 Task: Locate the 9/11 Memorial.
Action: Mouse moved to (111, 33)
Screenshot: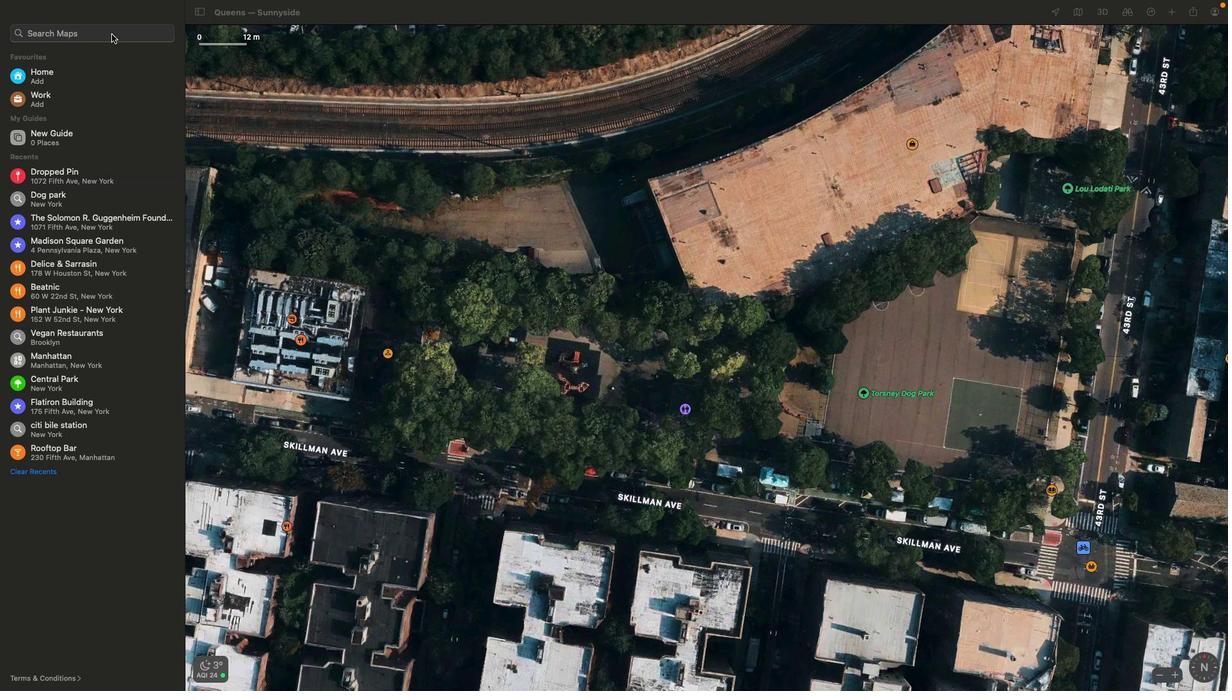 
Action: Mouse pressed left at (111, 33)
Screenshot: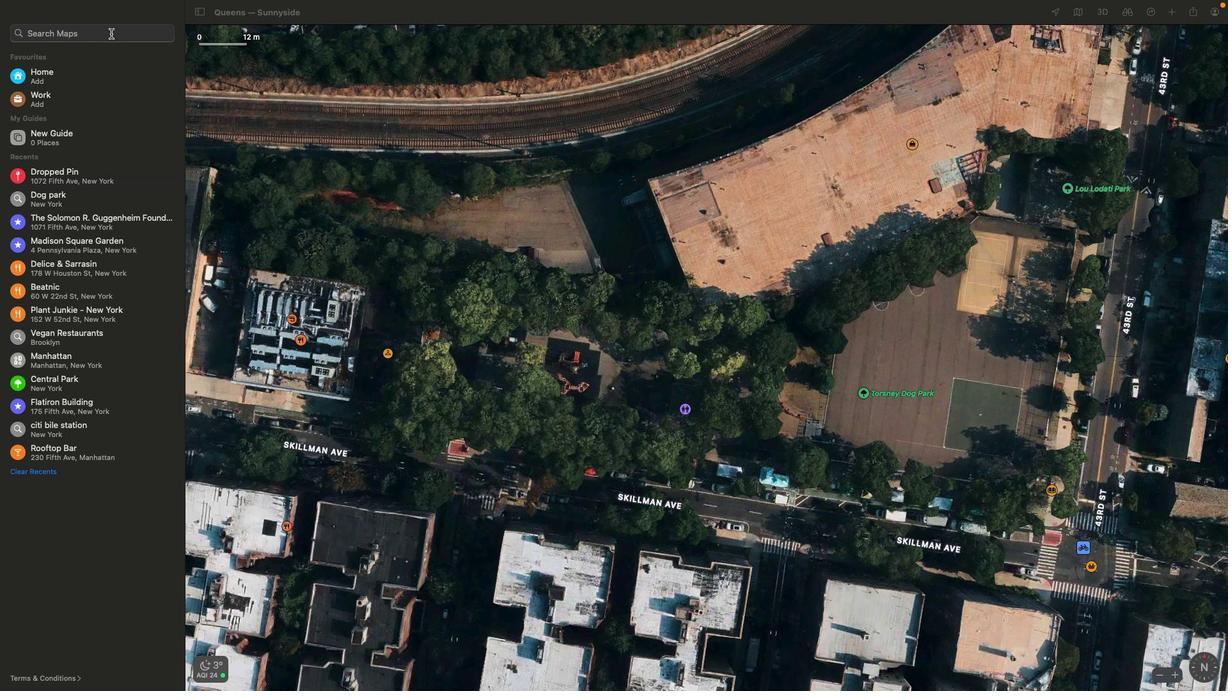 
Action: Mouse pressed left at (111, 33)
Screenshot: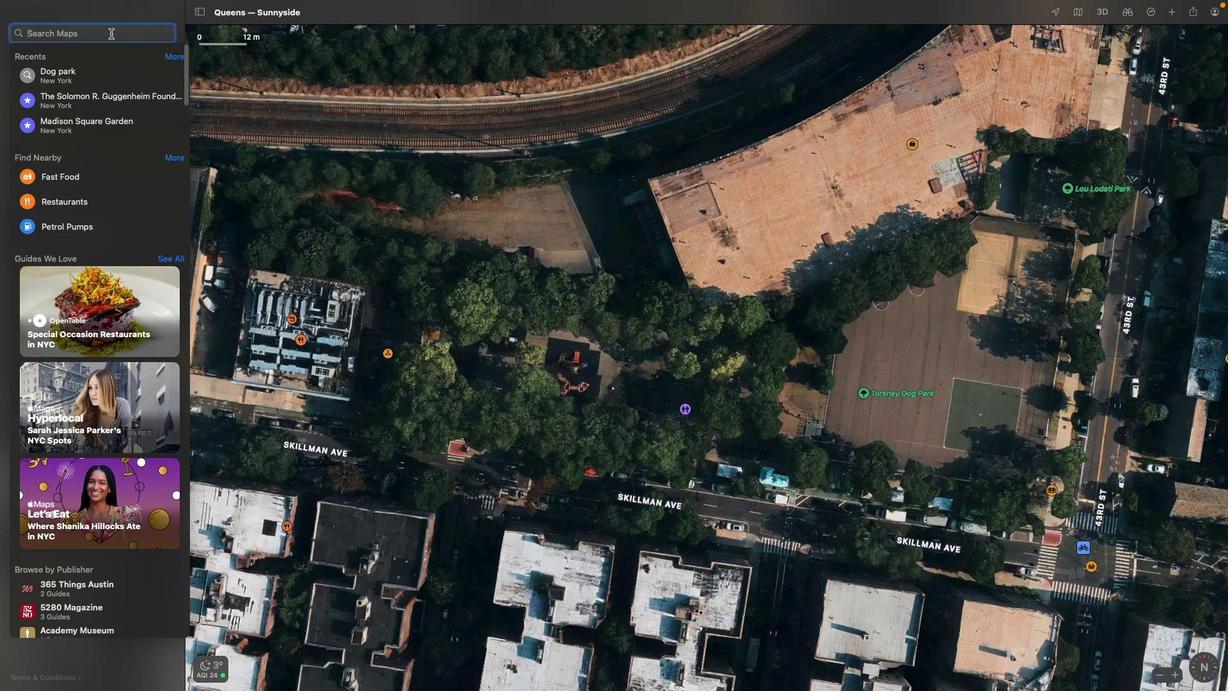 
Action: Key pressed '9''/''1''1'Key.spaceKey.shift'M''w'Key.backspace'e''m''o''r''i''a''l'Key.spaceKey.enter
Screenshot: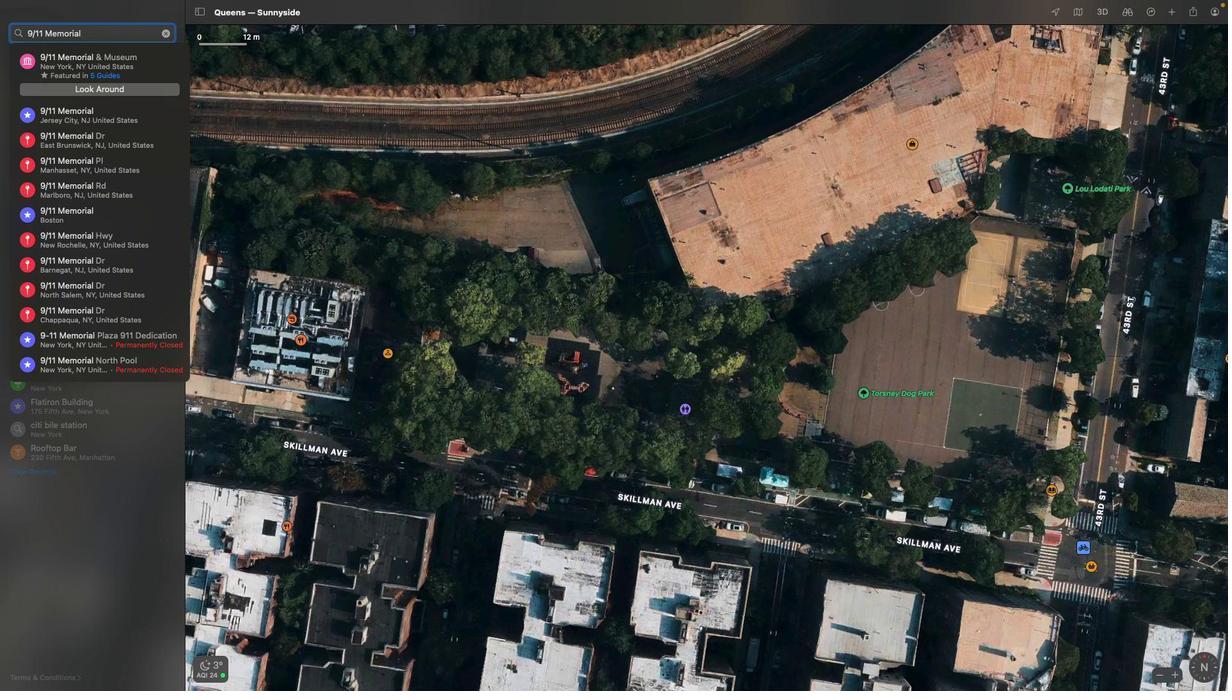 
Action: Mouse moved to (820, 382)
Screenshot: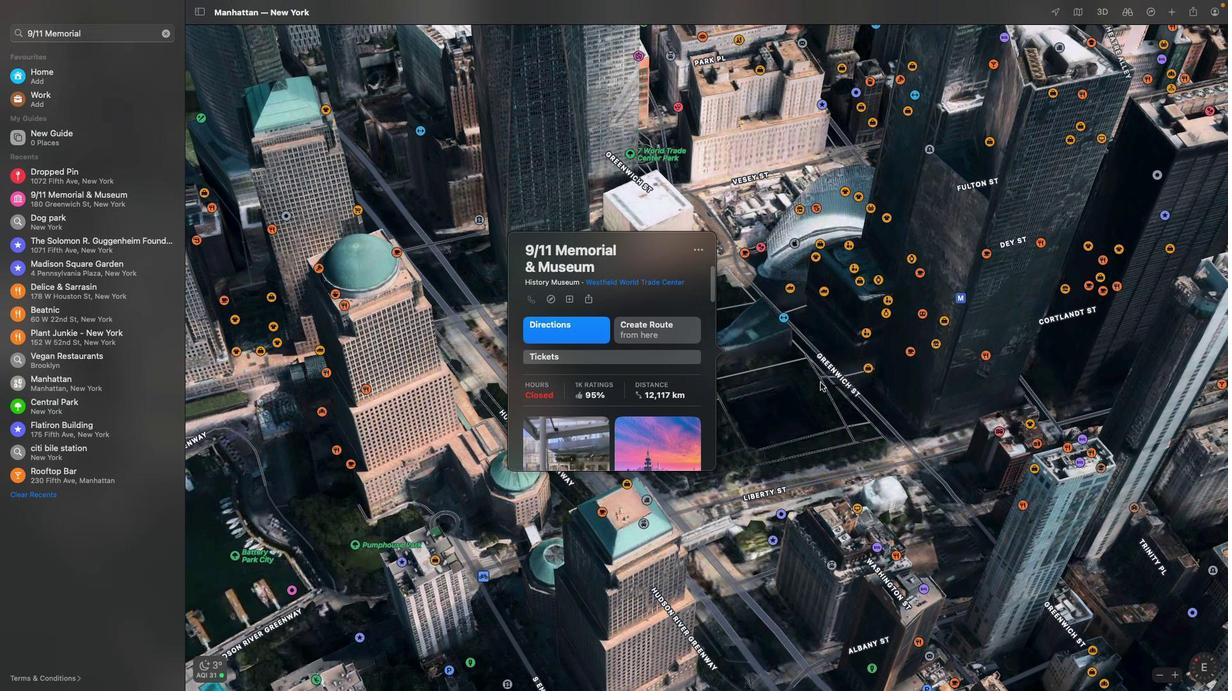 
Action: Mouse scrolled (820, 382) with delta (0, 0)
Screenshot: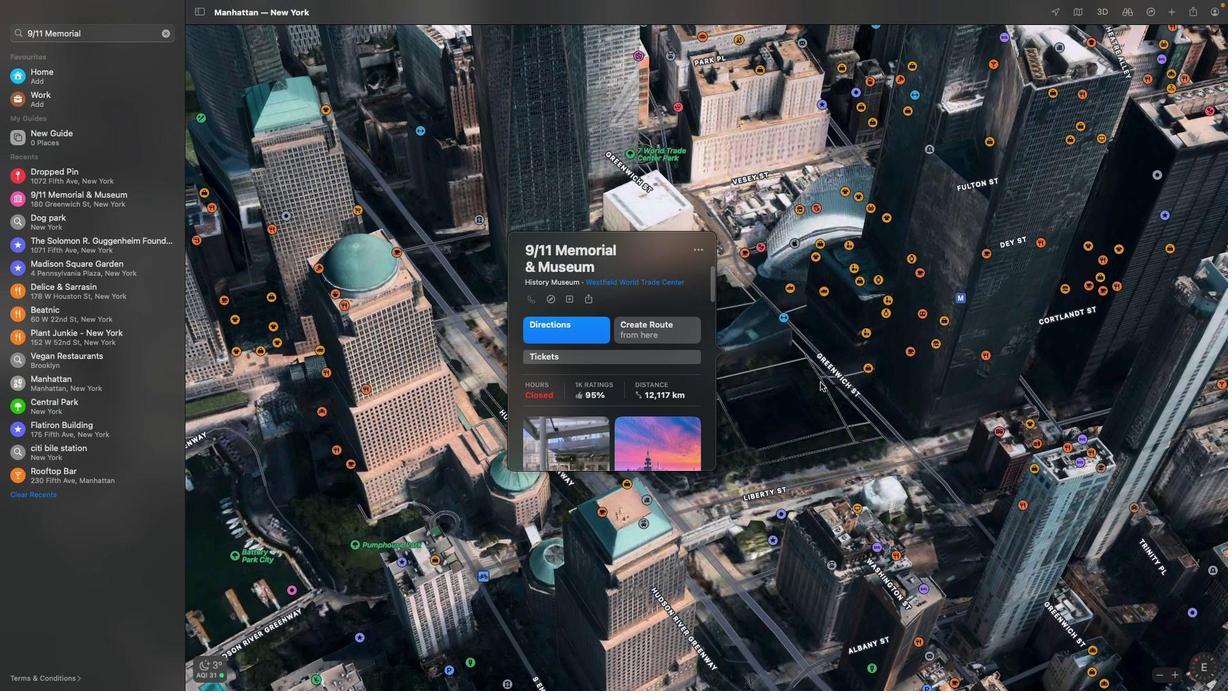 
Action: Mouse scrolled (820, 382) with delta (0, 0)
Screenshot: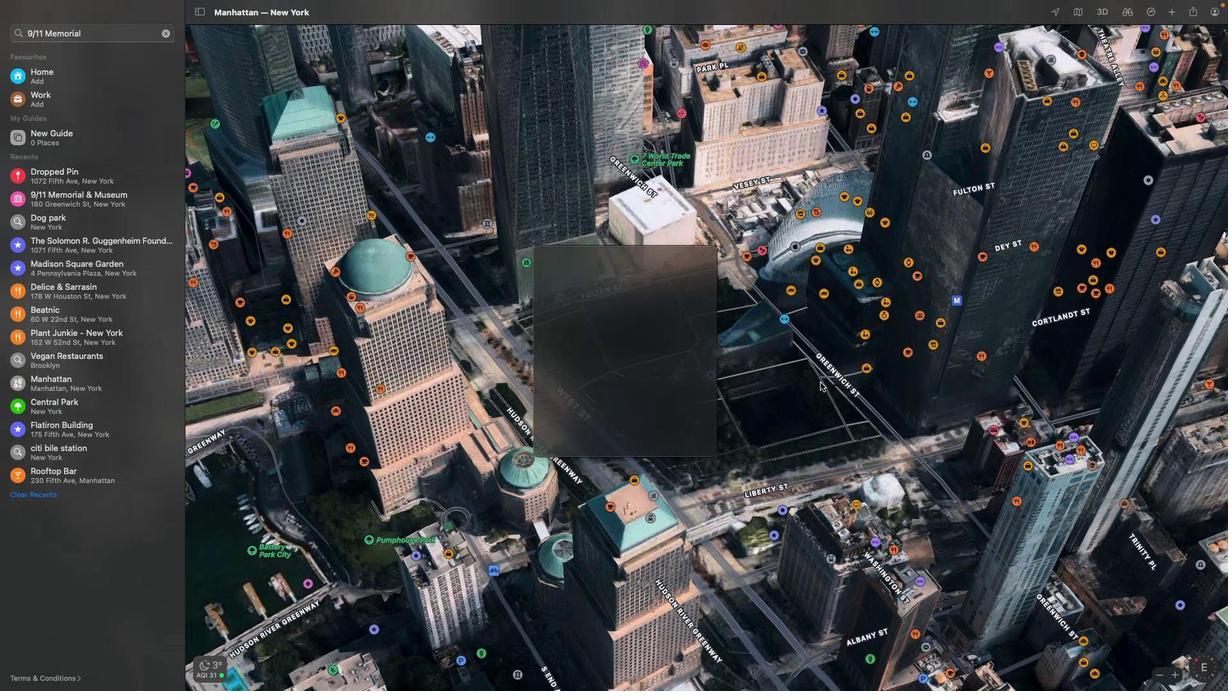 
Action: Mouse scrolled (820, 382) with delta (0, -1)
Screenshot: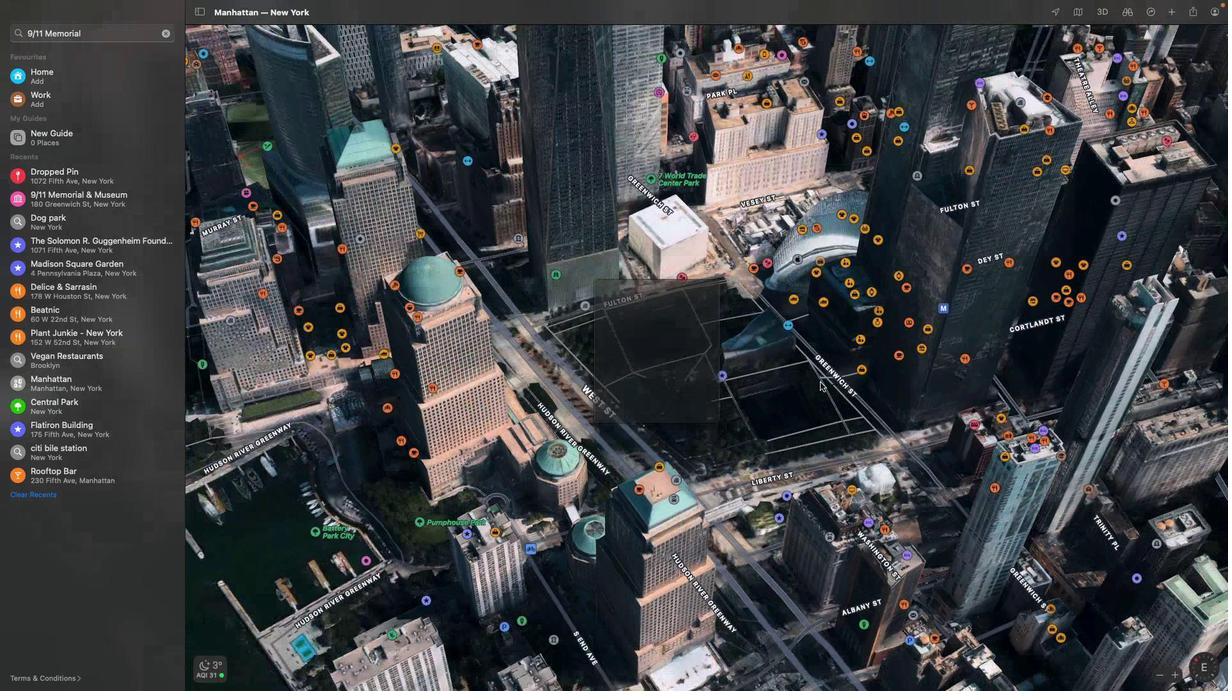 
Action: Mouse moved to (760, 351)
Screenshot: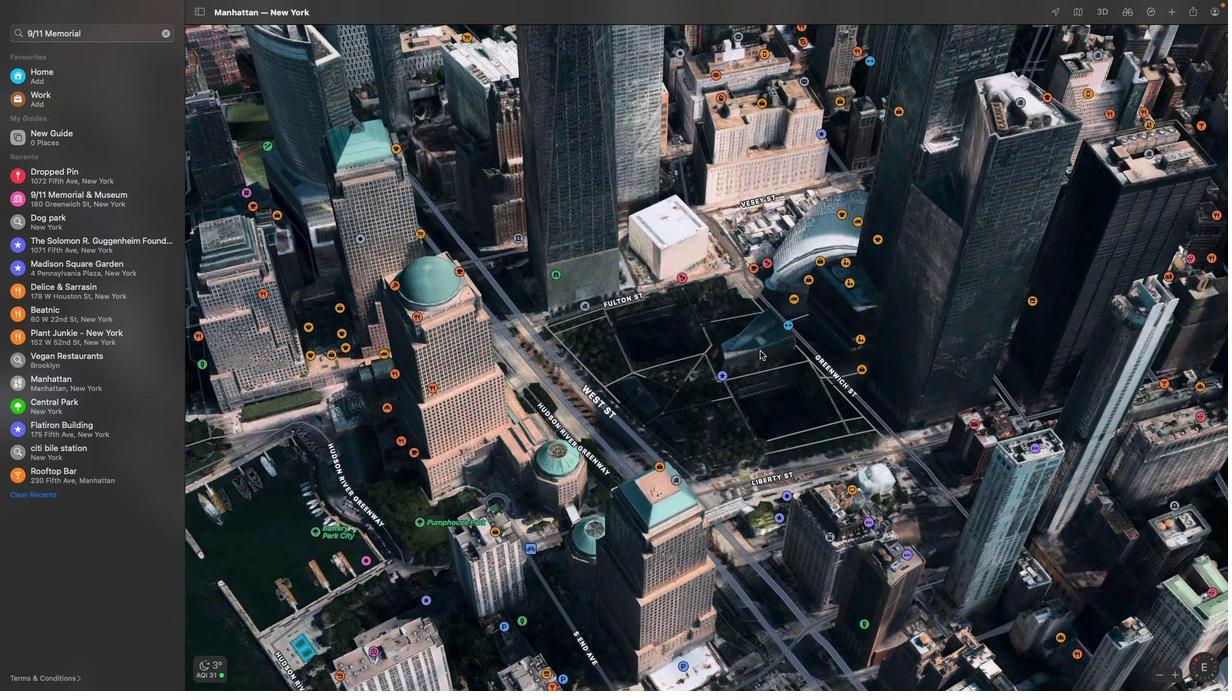 
Action: Mouse pressed right at (760, 351)
Screenshot: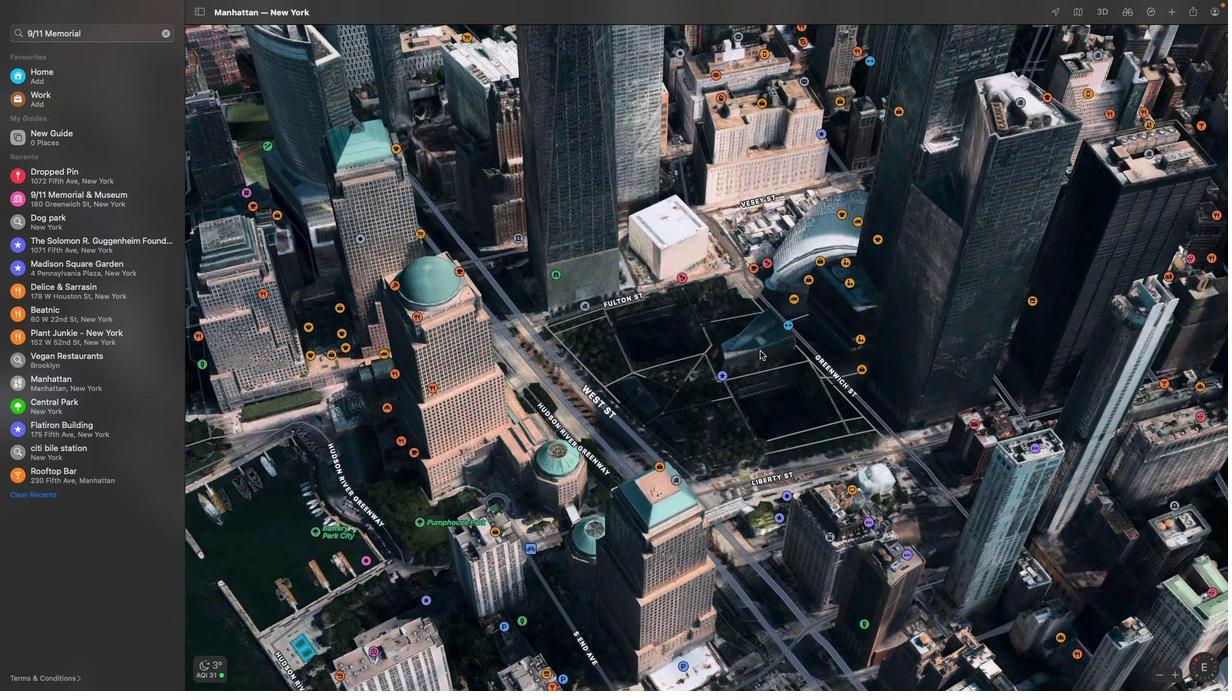
Action: Mouse moved to (769, 353)
Screenshot: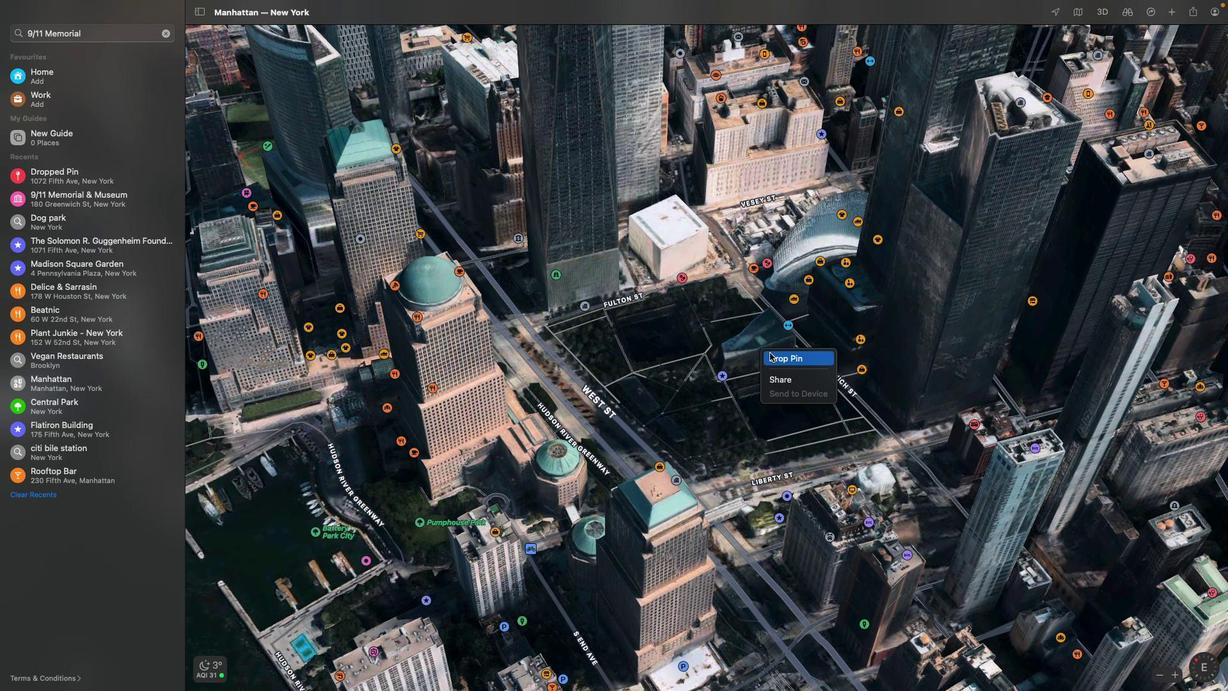 
Action: Mouse pressed left at (769, 353)
Screenshot: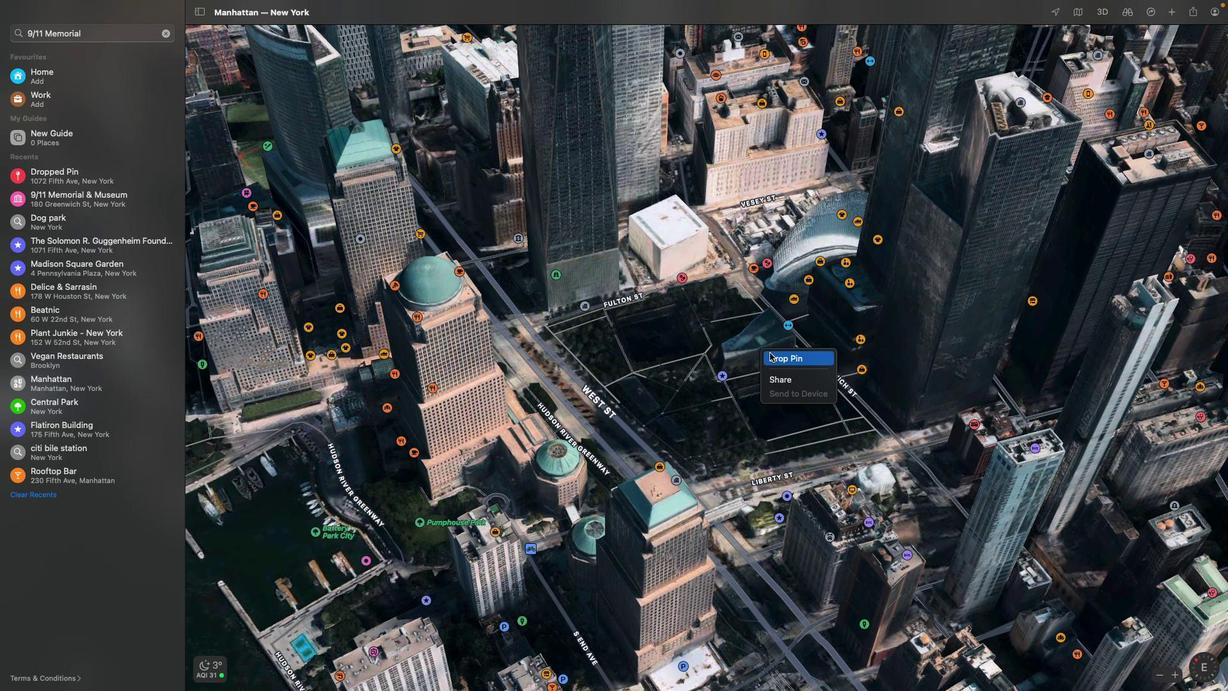 
Action: Mouse moved to (762, 357)
Screenshot: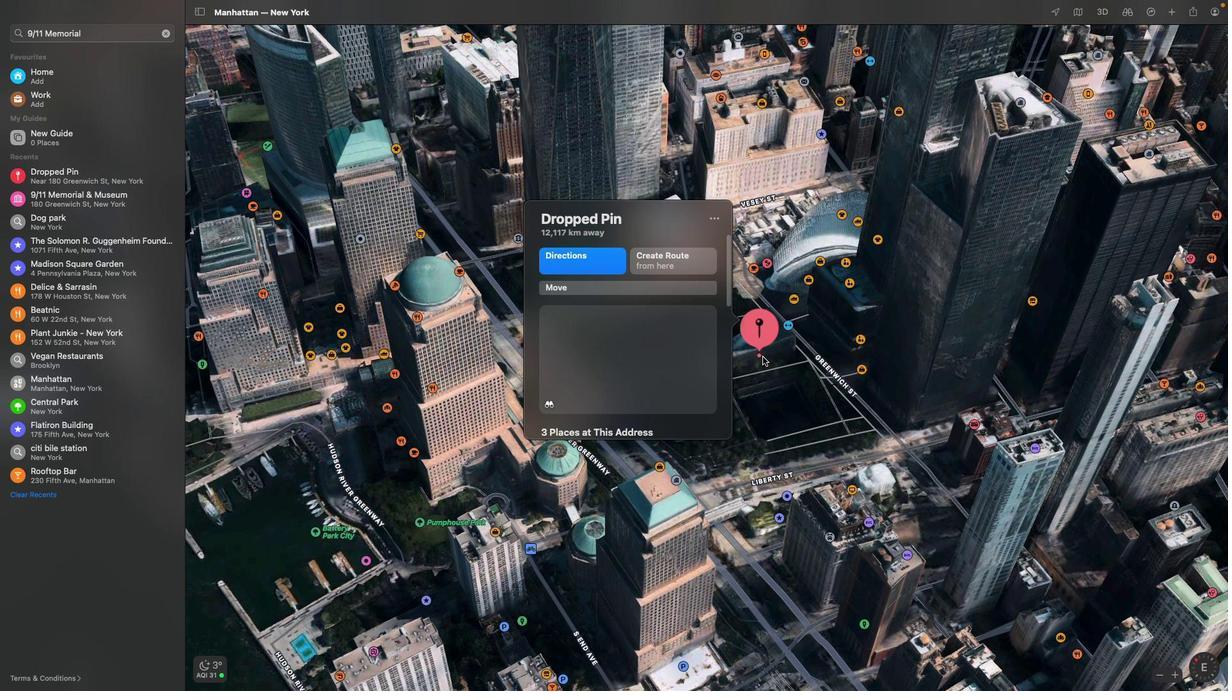 
